Task: Assign in the project TrueNorth the issue 'Upgrade the security protocols of a web application to comply with new regulatory requirements' to the sprint 'QA Quicksilver'.
Action: Mouse moved to (917, 395)
Screenshot: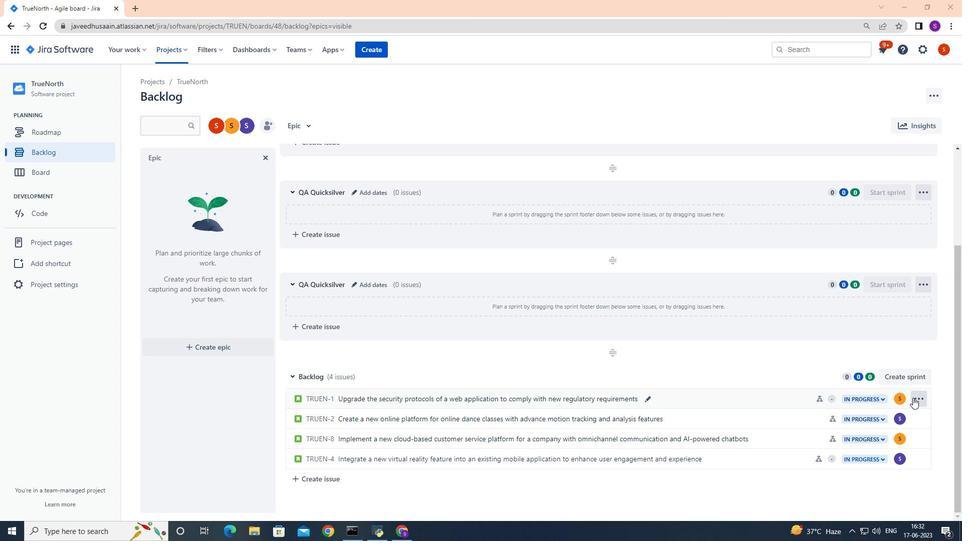 
Action: Mouse pressed left at (917, 395)
Screenshot: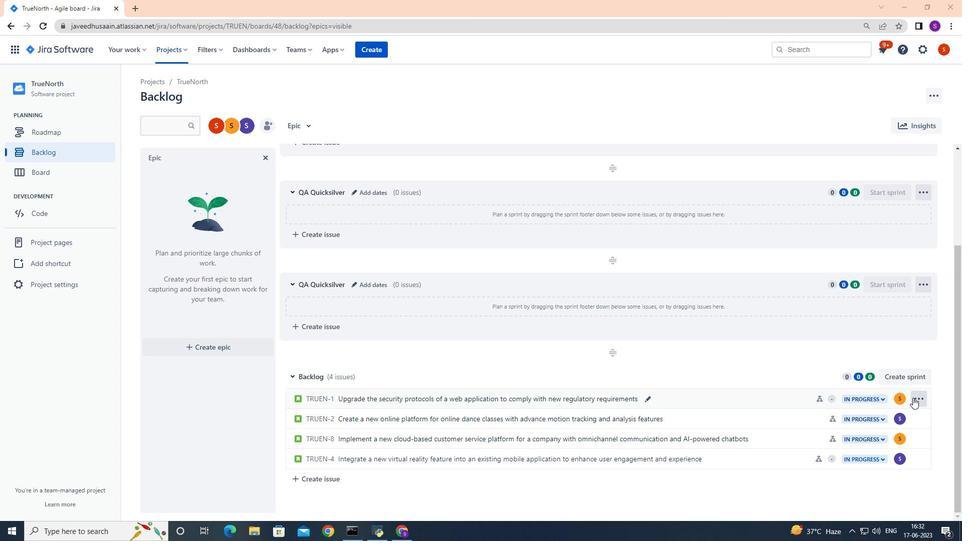 
Action: Mouse moved to (879, 312)
Screenshot: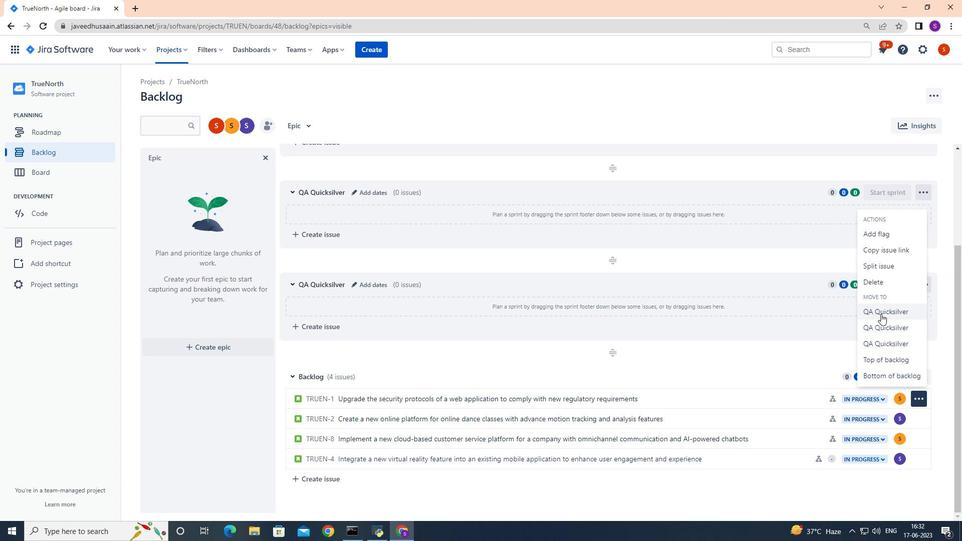 
Action: Mouse pressed left at (879, 312)
Screenshot: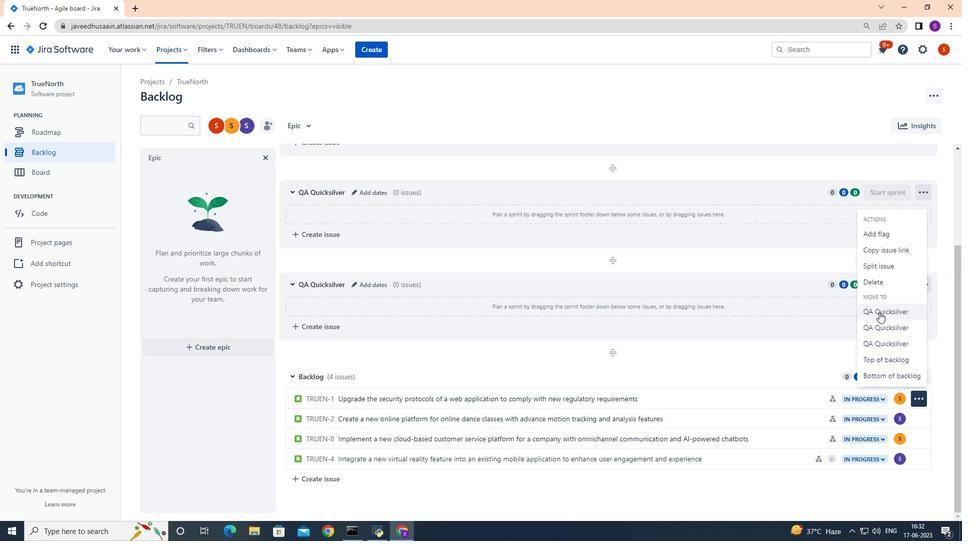 
Action: Mouse moved to (714, 337)
Screenshot: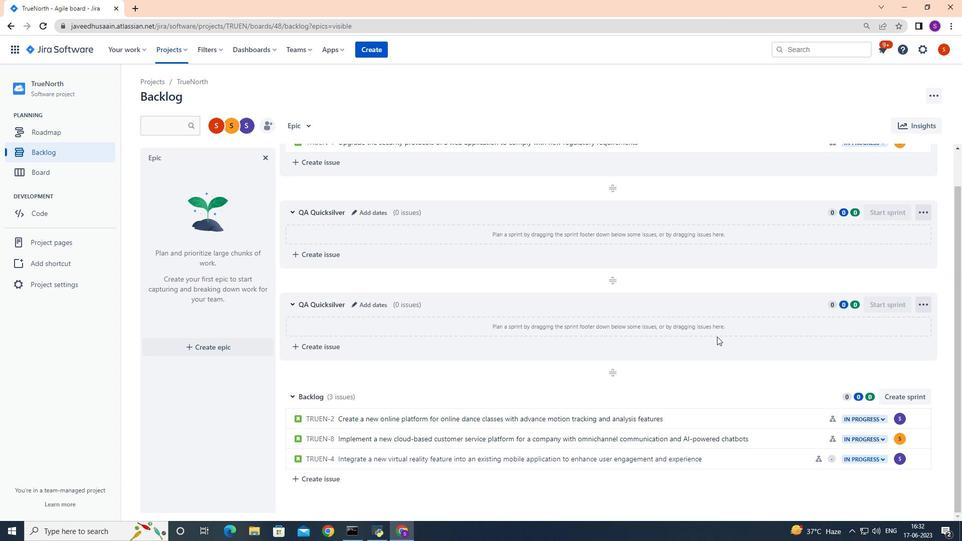 
